 Task: In pages allow page notifications turn off.
Action: Mouse moved to (779, 82)
Screenshot: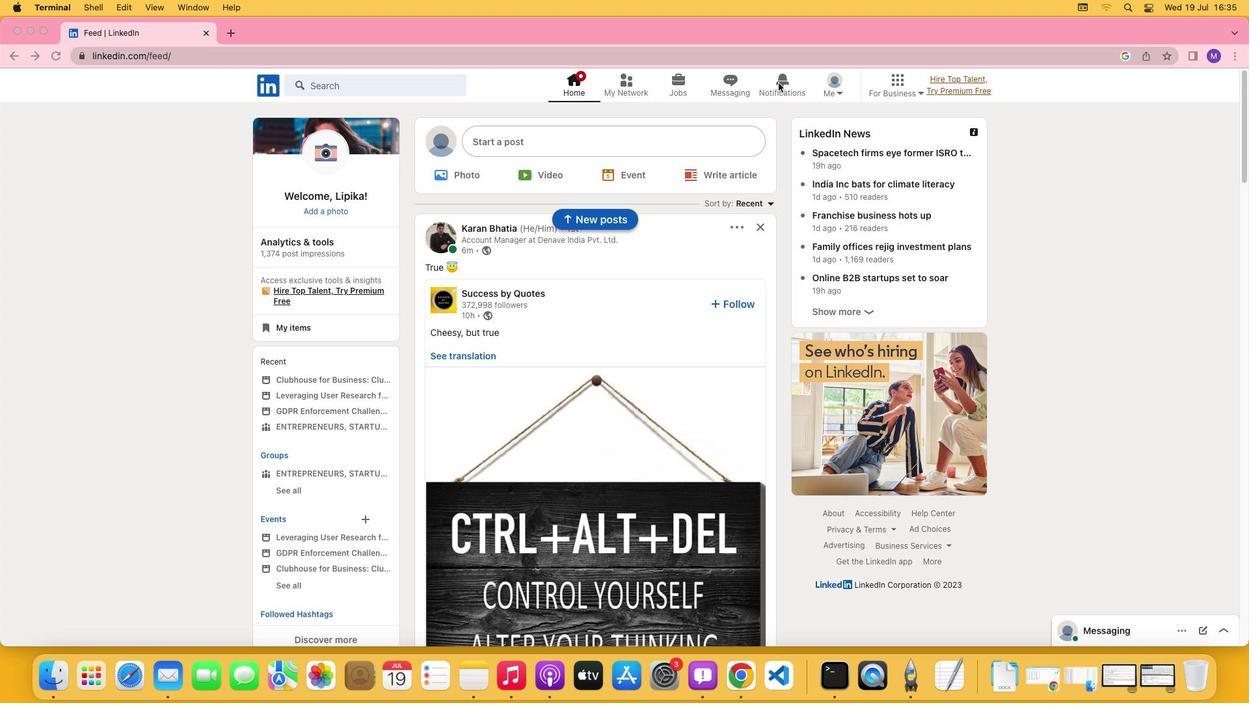 
Action: Mouse pressed left at (779, 82)
Screenshot: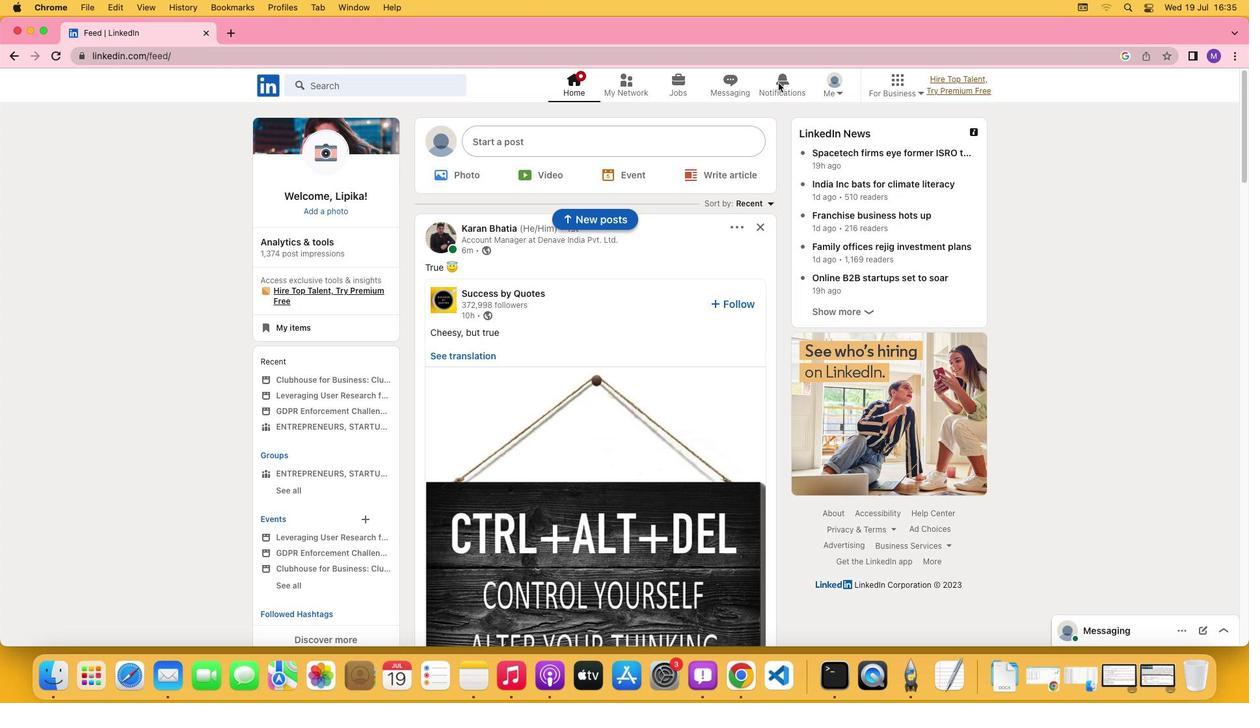 
Action: Mouse pressed left at (779, 82)
Screenshot: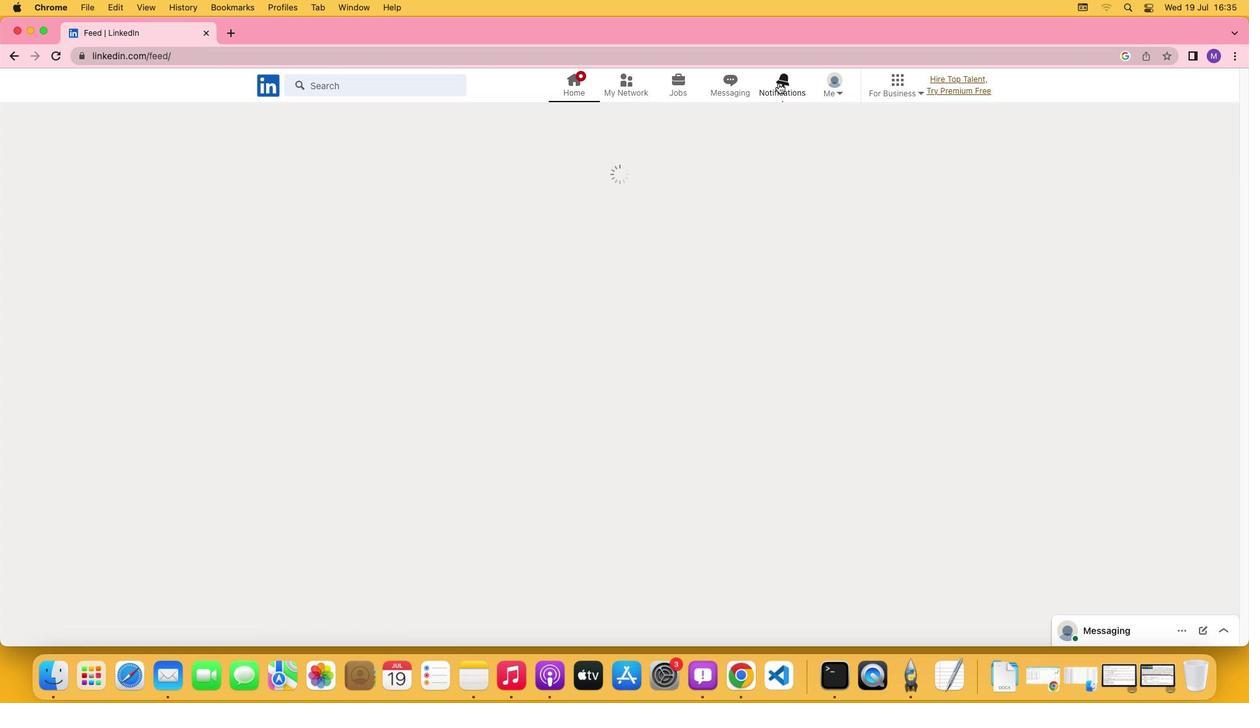 
Action: Mouse moved to (287, 170)
Screenshot: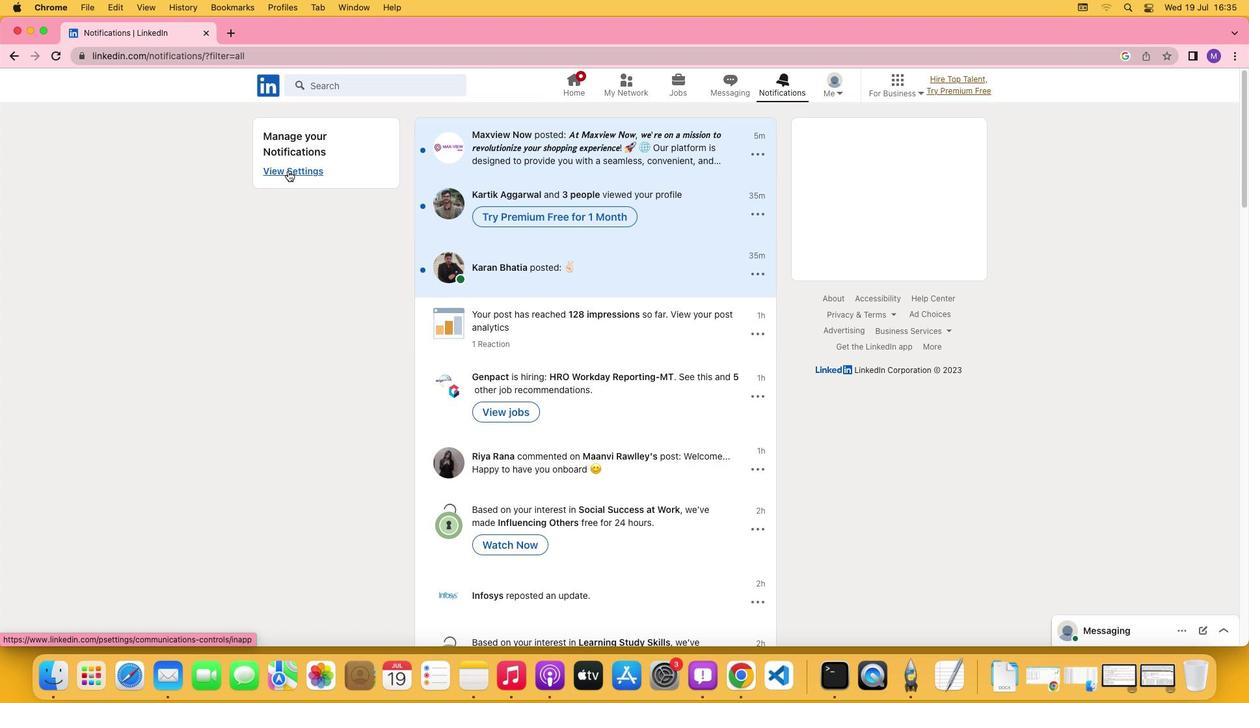 
Action: Mouse pressed left at (287, 170)
Screenshot: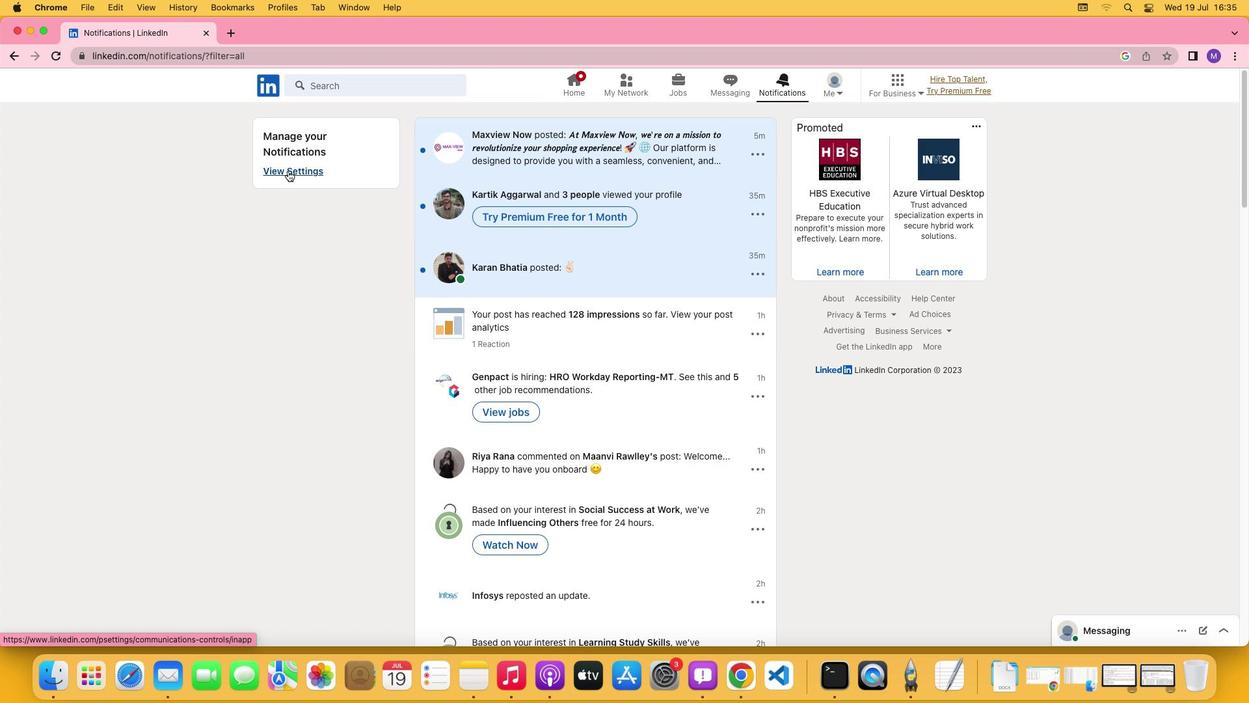 
Action: Mouse moved to (500, 363)
Screenshot: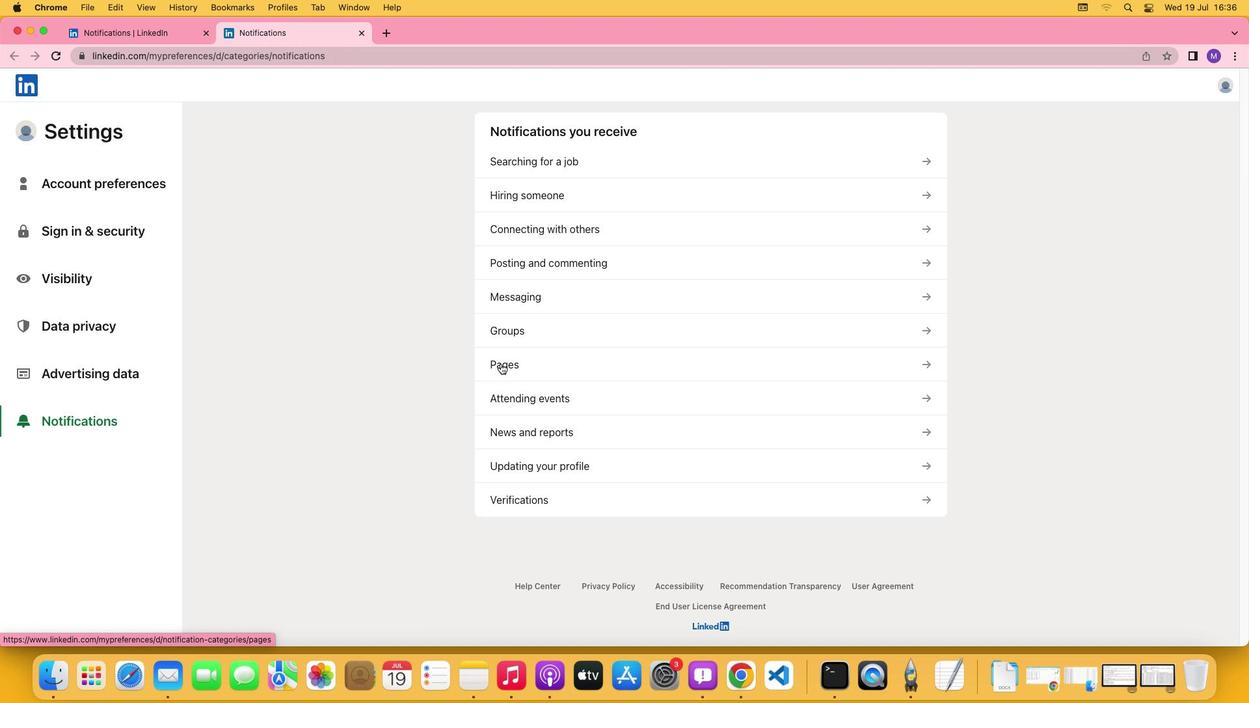
Action: Mouse pressed left at (500, 363)
Screenshot: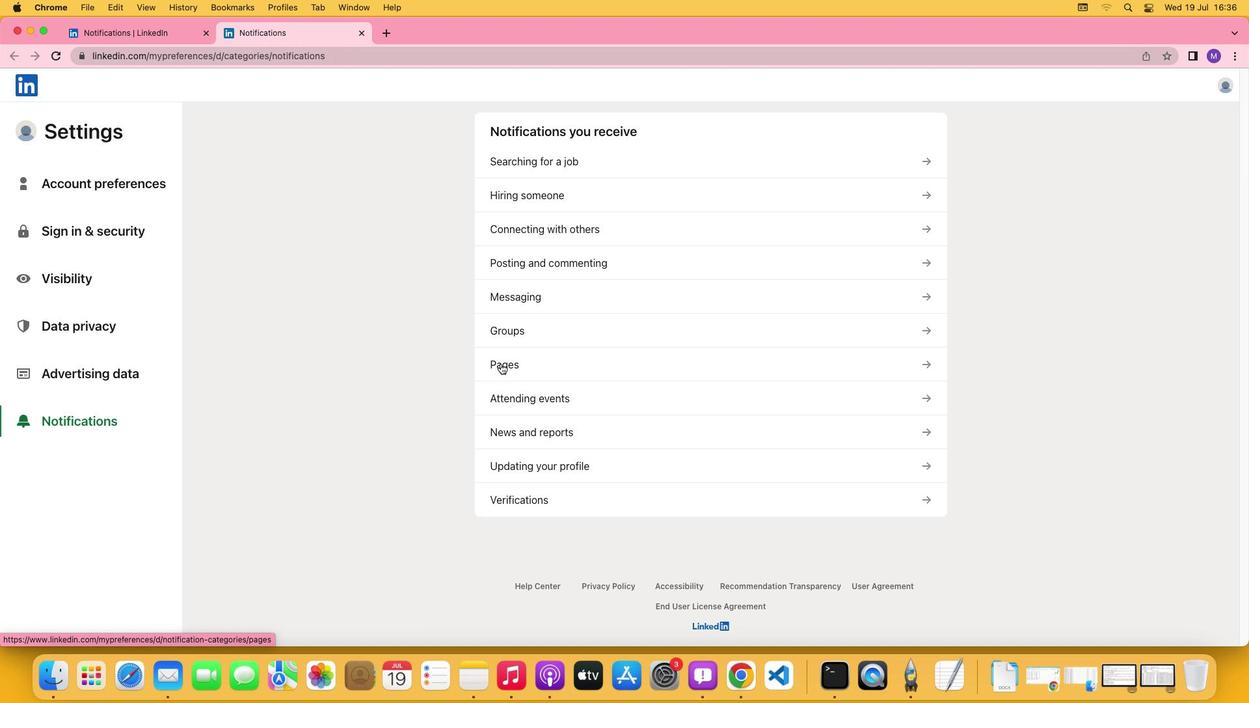 
Action: Mouse moved to (921, 166)
Screenshot: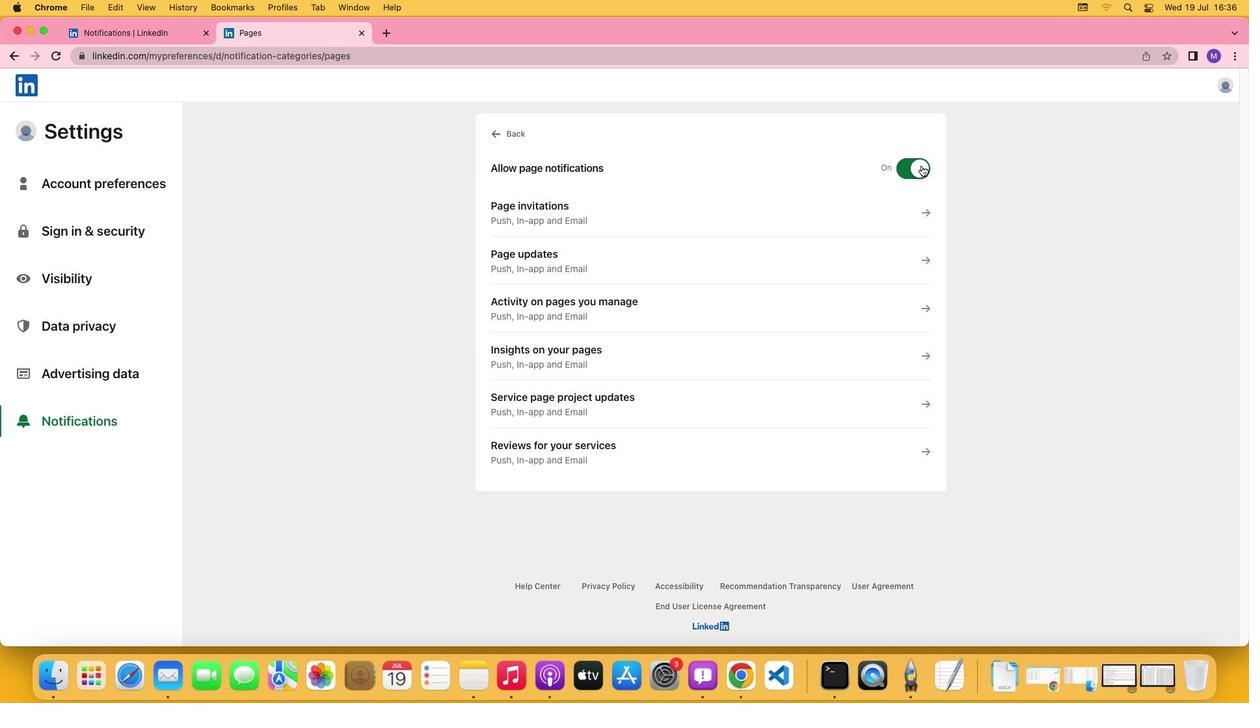 
Action: Mouse pressed left at (921, 166)
Screenshot: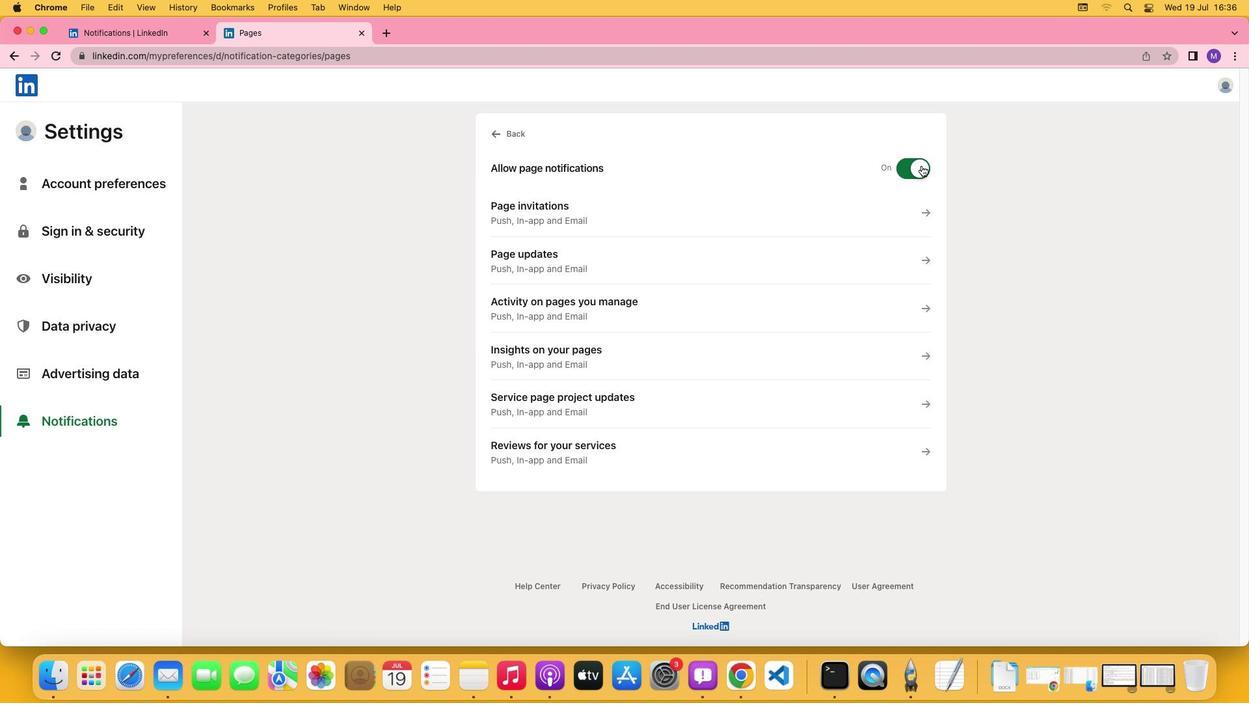 
Action: Mouse moved to (854, 162)
Screenshot: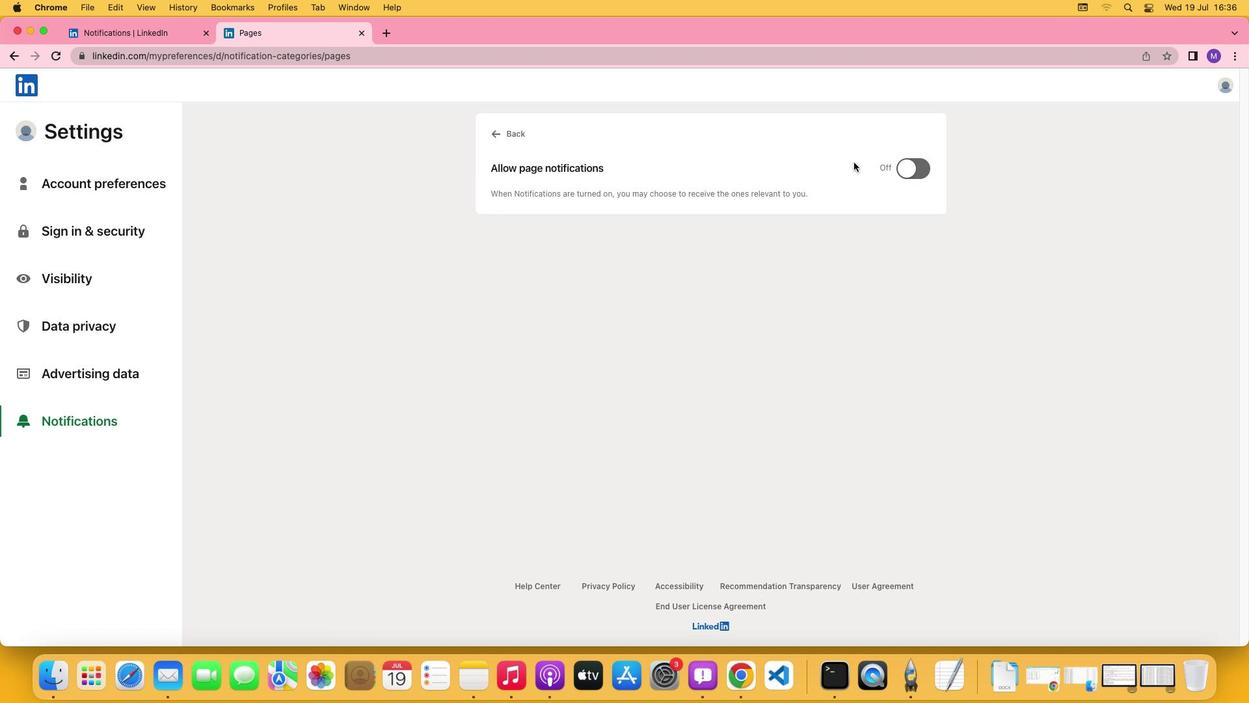 
